 Task: Create an event for the language learning session.
Action: Mouse moved to (60, 84)
Screenshot: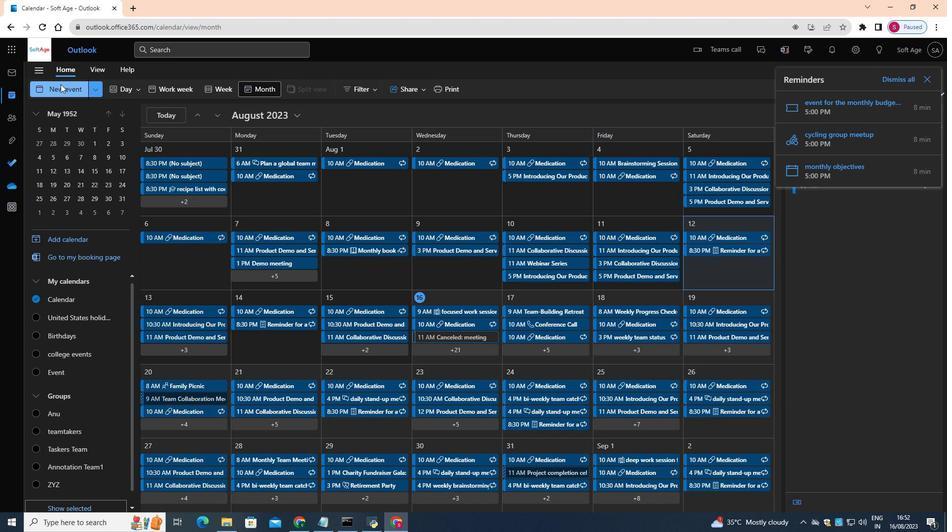 
Action: Mouse pressed left at (60, 84)
Screenshot: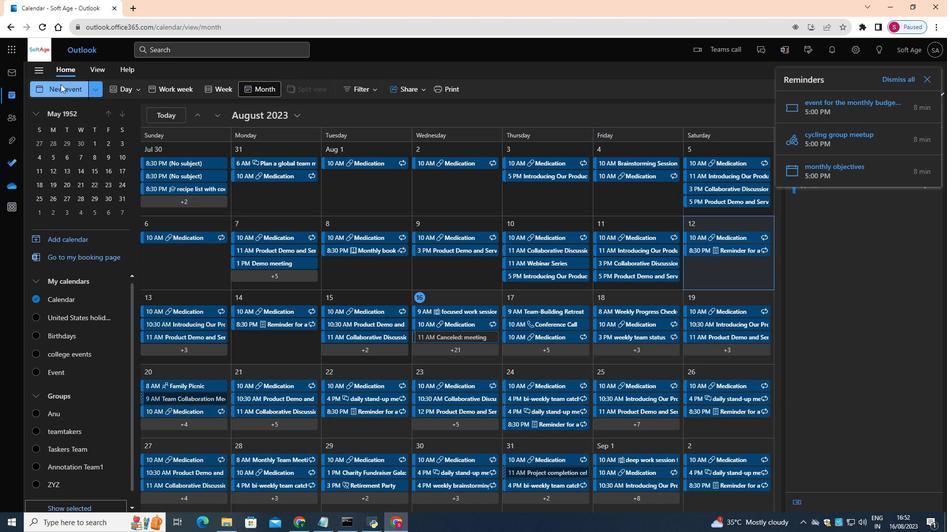 
Action: Mouse moved to (297, 175)
Screenshot: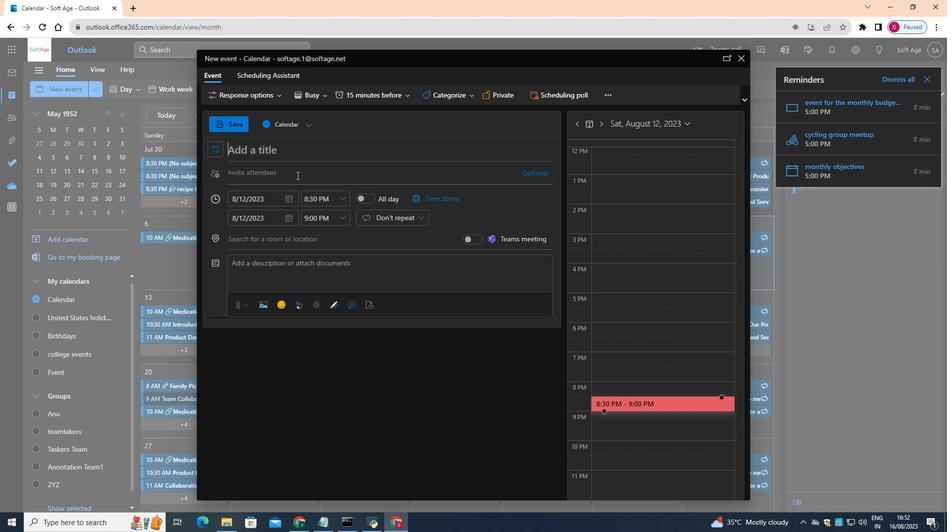 
Action: Key pressed <Key.shift>Language<Key.space>learning<Key.space>session
Screenshot: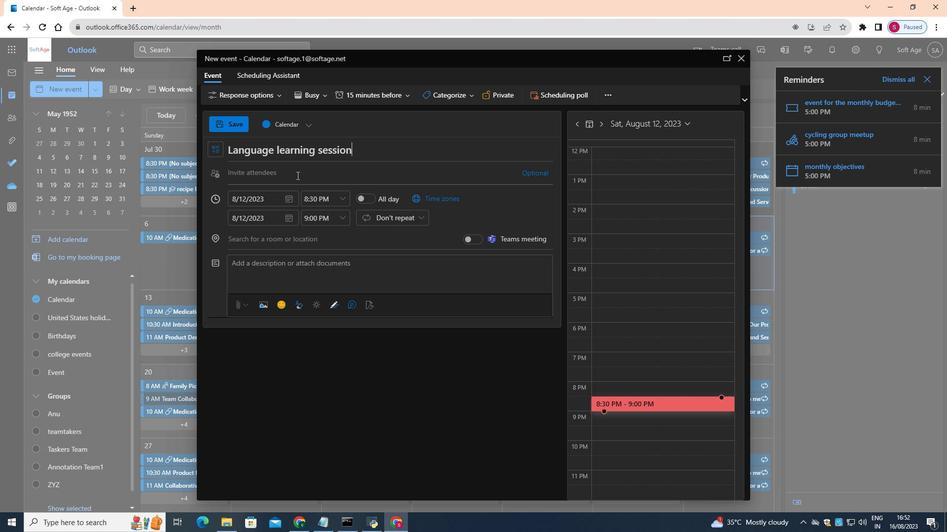 
Action: Mouse moved to (418, 218)
Screenshot: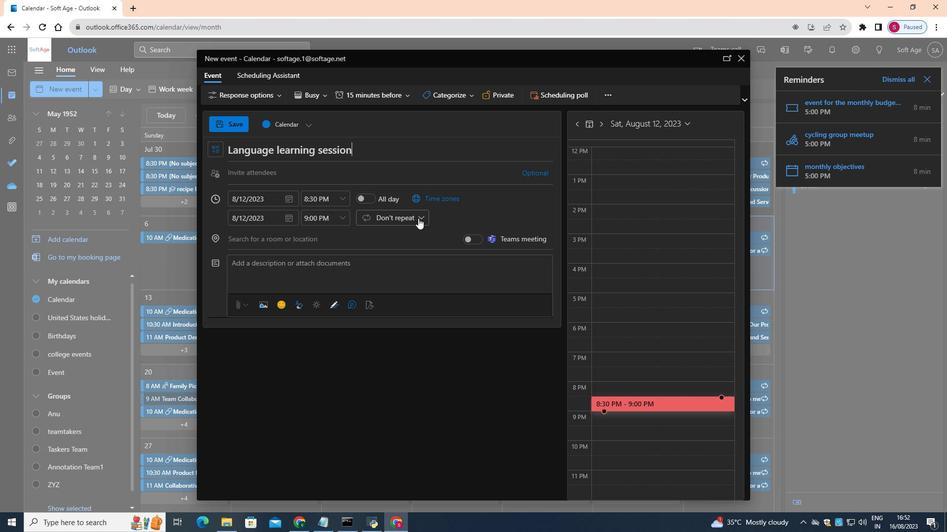 
Action: Mouse pressed left at (418, 218)
Screenshot: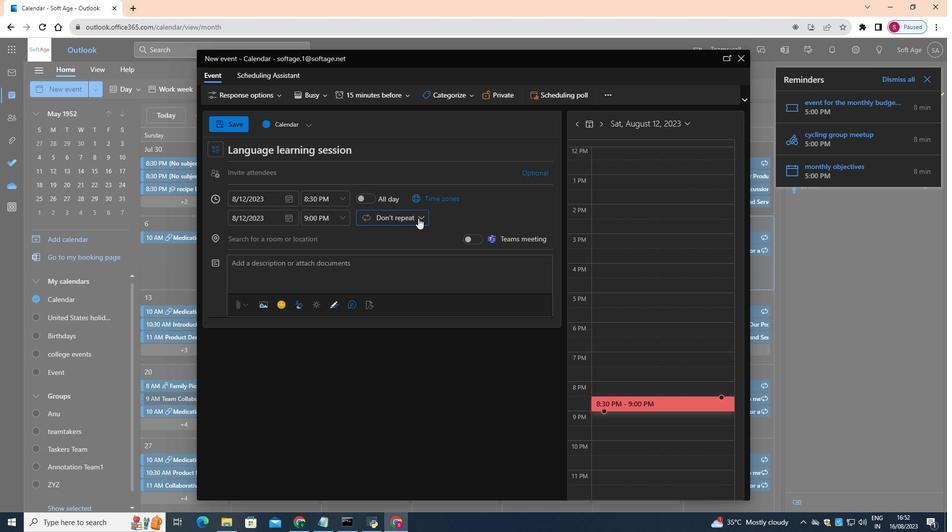 
Action: Mouse moved to (397, 267)
Screenshot: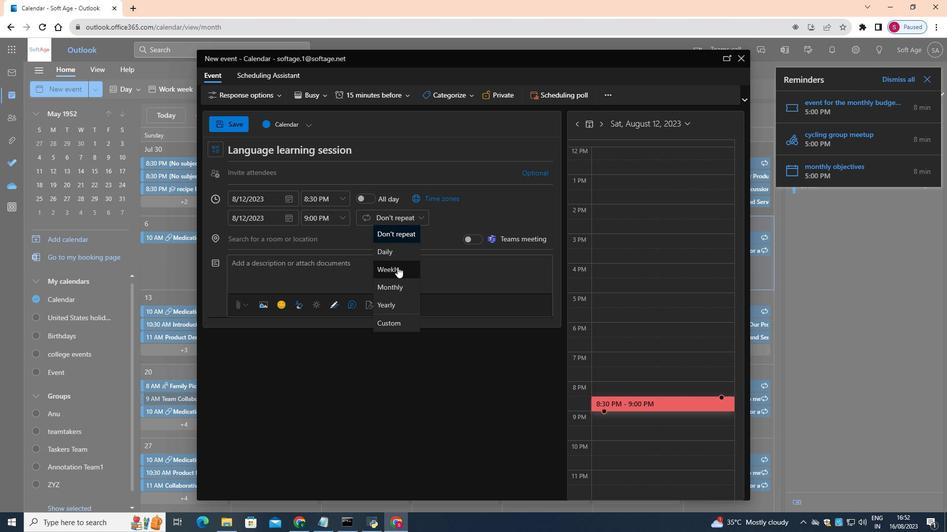 
Action: Mouse pressed left at (397, 267)
Screenshot: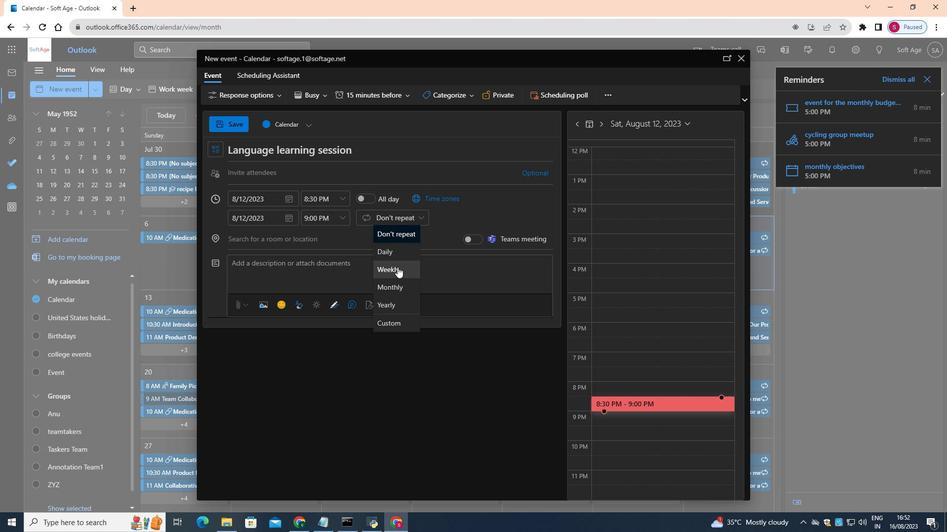 
Action: Mouse moved to (435, 284)
Screenshot: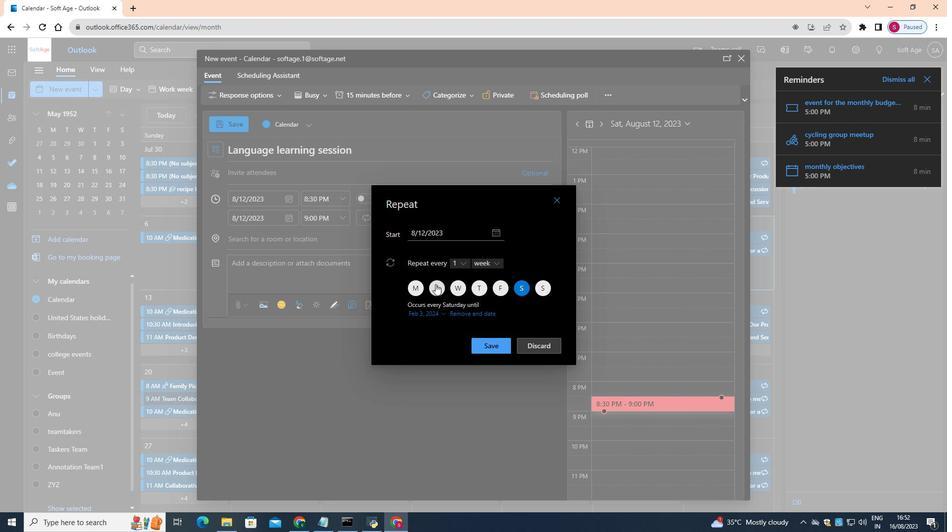 
Action: Mouse pressed left at (435, 284)
Screenshot: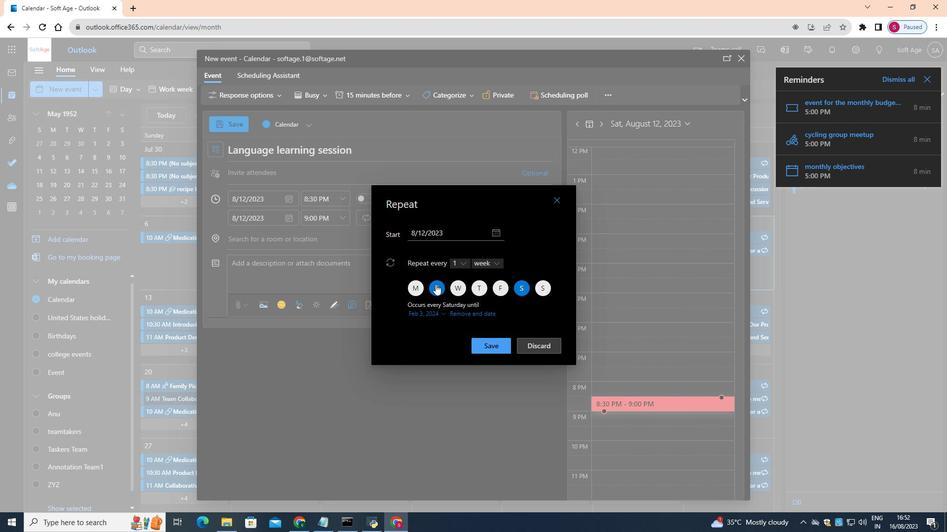 
Action: Mouse moved to (518, 285)
Screenshot: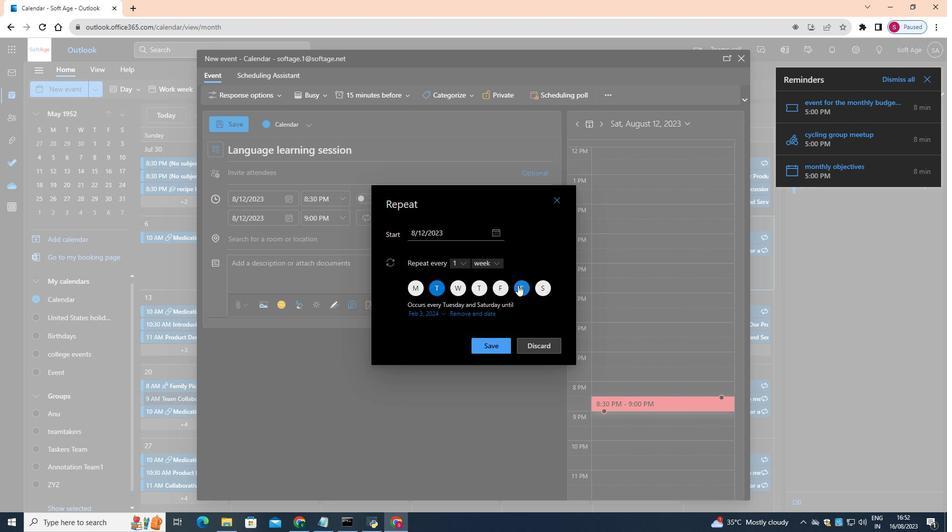 
Action: Mouse pressed left at (518, 285)
Screenshot: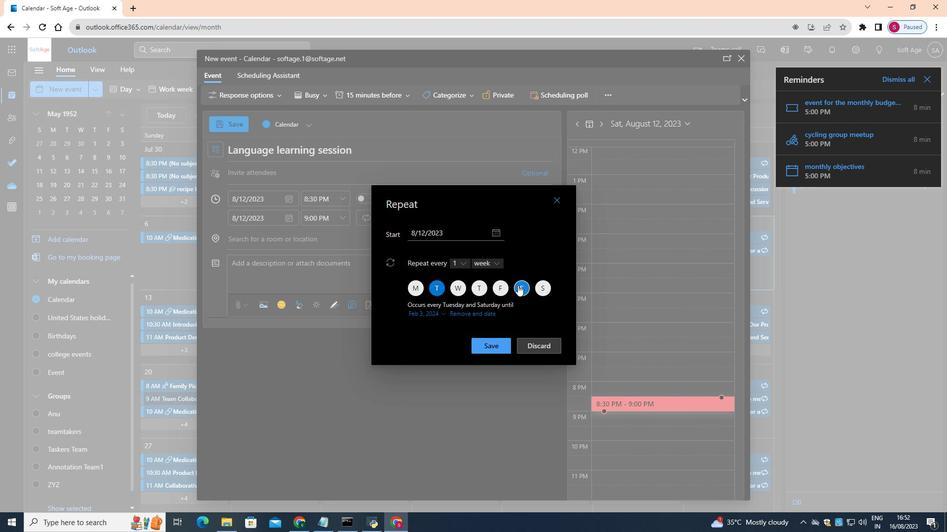 
Action: Mouse moved to (496, 346)
Screenshot: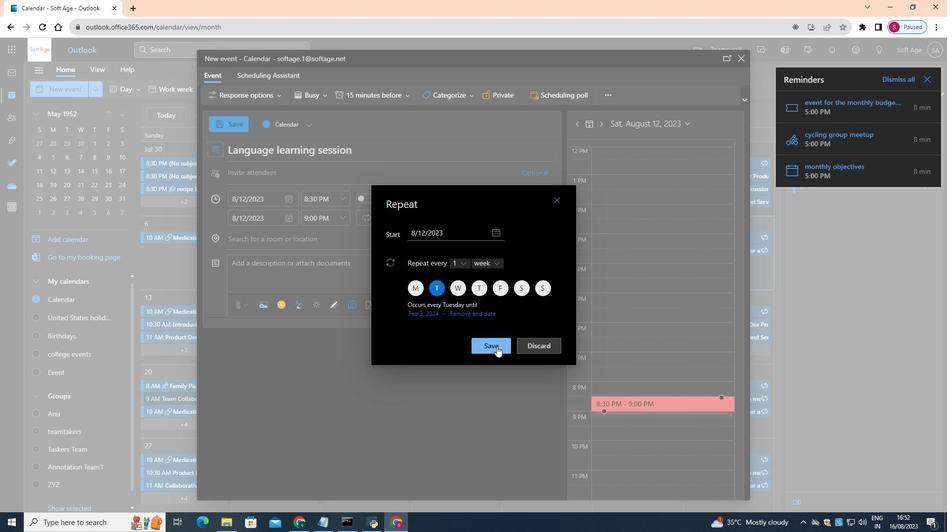 
Action: Mouse pressed left at (496, 346)
Screenshot: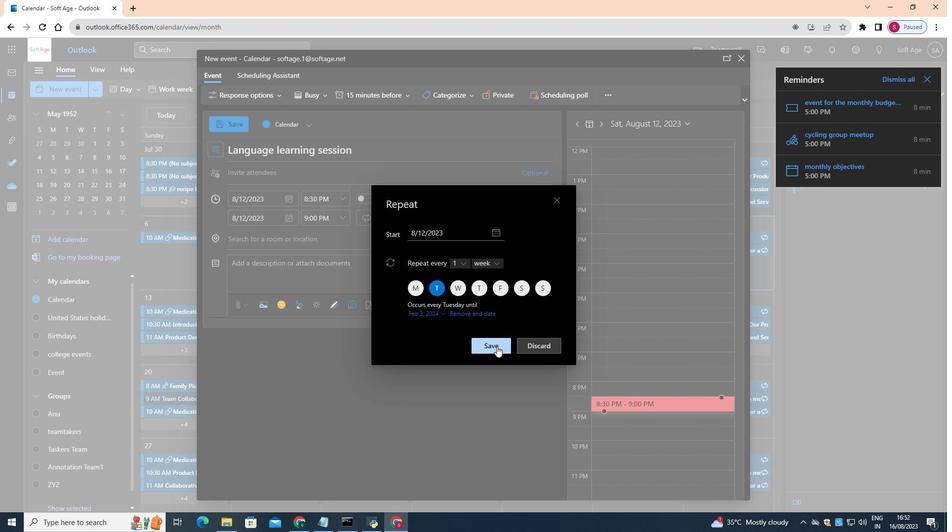 
Action: Mouse moved to (429, 302)
Screenshot: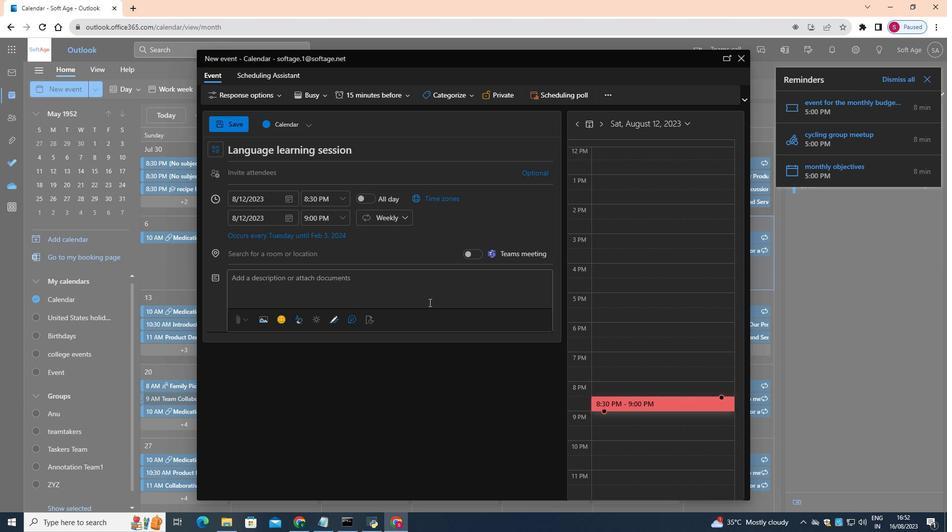 
Action: Mouse pressed left at (429, 302)
Screenshot: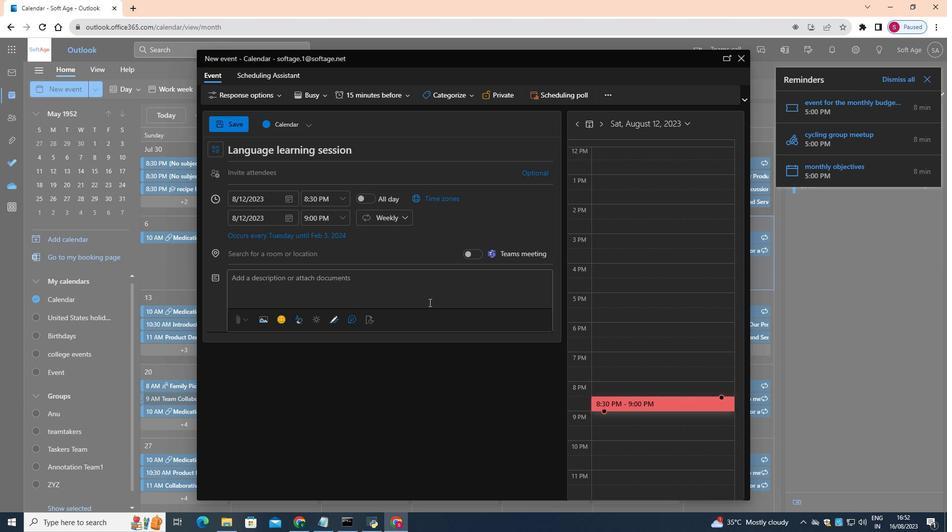
Action: Mouse moved to (428, 302)
Screenshot: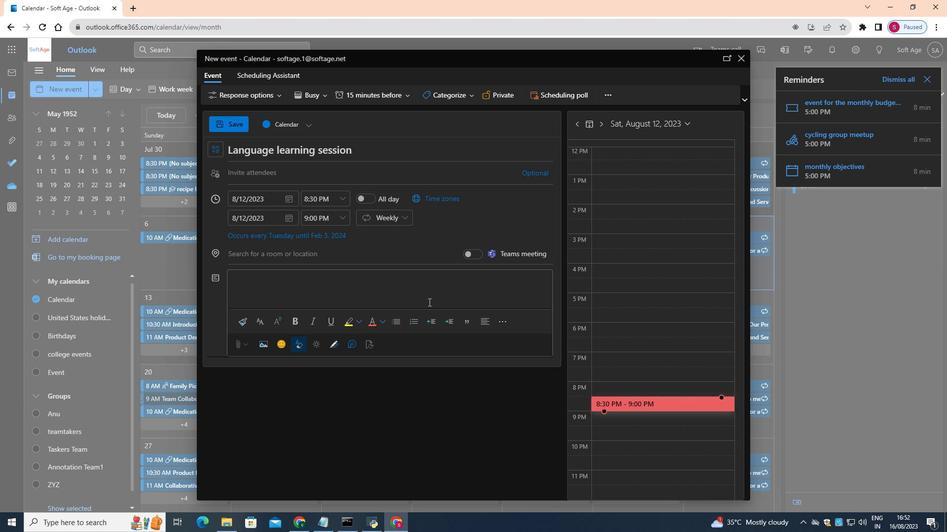 
Action: Key pressed <Key.shift><Key.shift><Key.shift><Key.shift><Key.shift><Key.shift>Language<Key.space>learning
Screenshot: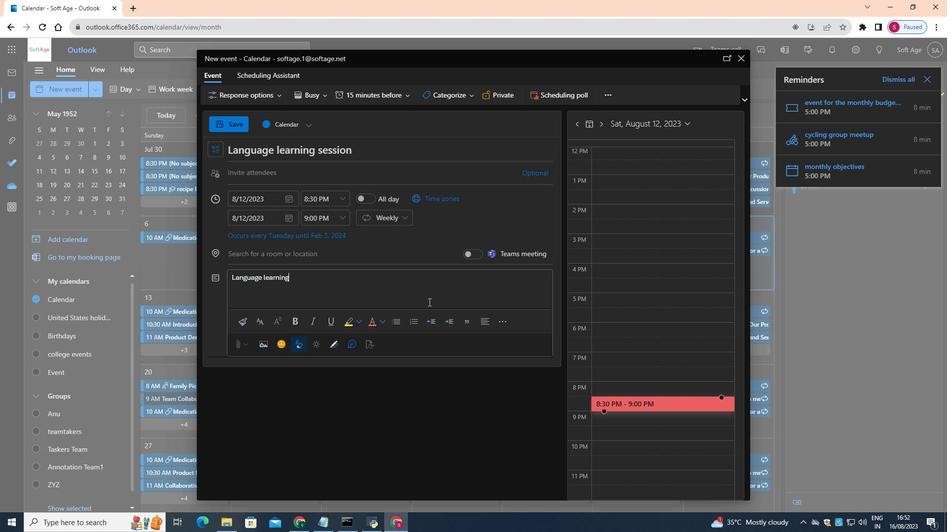 
Action: Mouse moved to (227, 119)
Screenshot: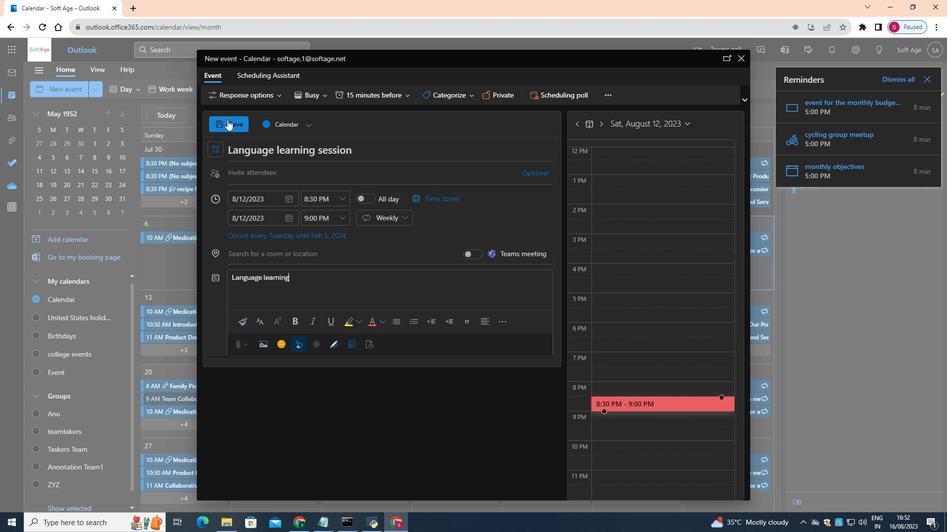 
Action: Mouse pressed left at (227, 119)
Screenshot: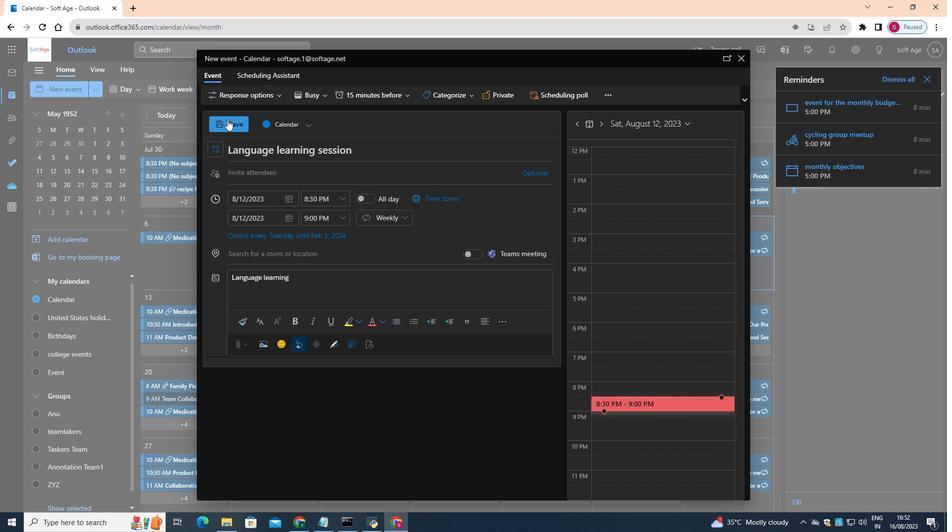
